 Task: Look for properties with one bedroom for rent.
Action: Mouse moved to (641, 60)
Screenshot: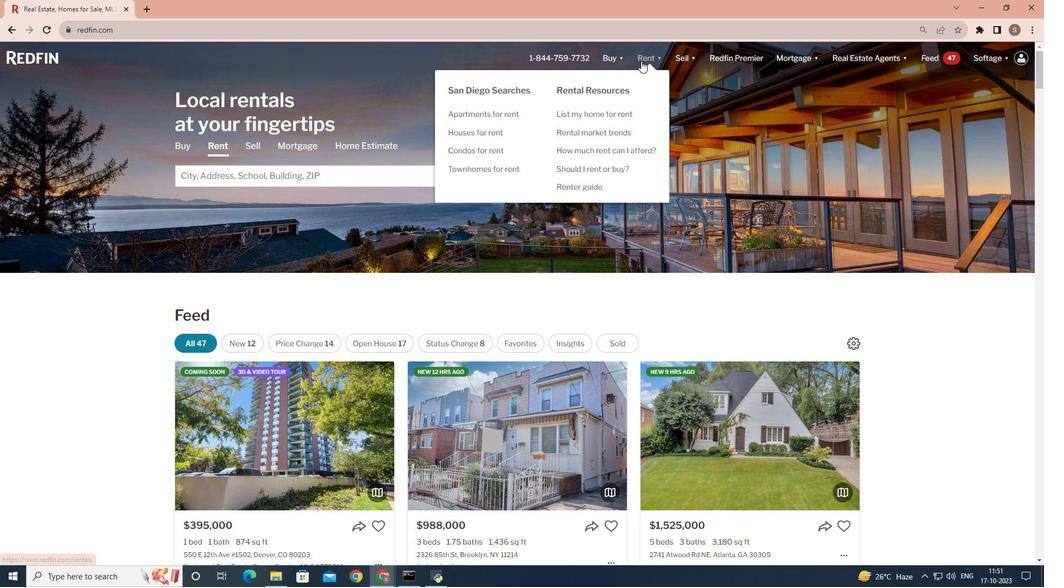 
Action: Mouse pressed left at (641, 60)
Screenshot: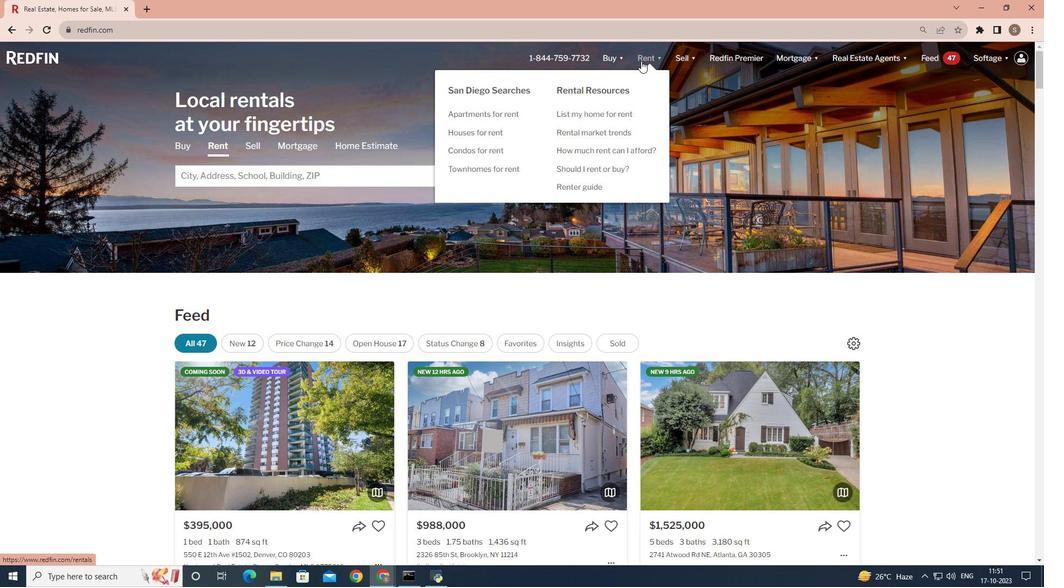 
Action: Mouse moved to (189, 304)
Screenshot: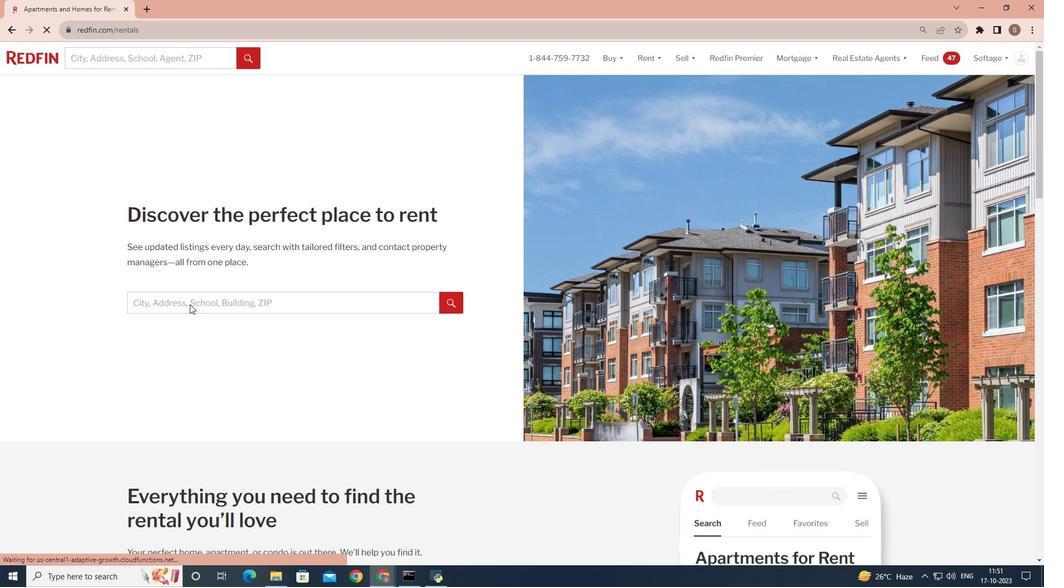 
Action: Mouse pressed left at (189, 304)
Screenshot: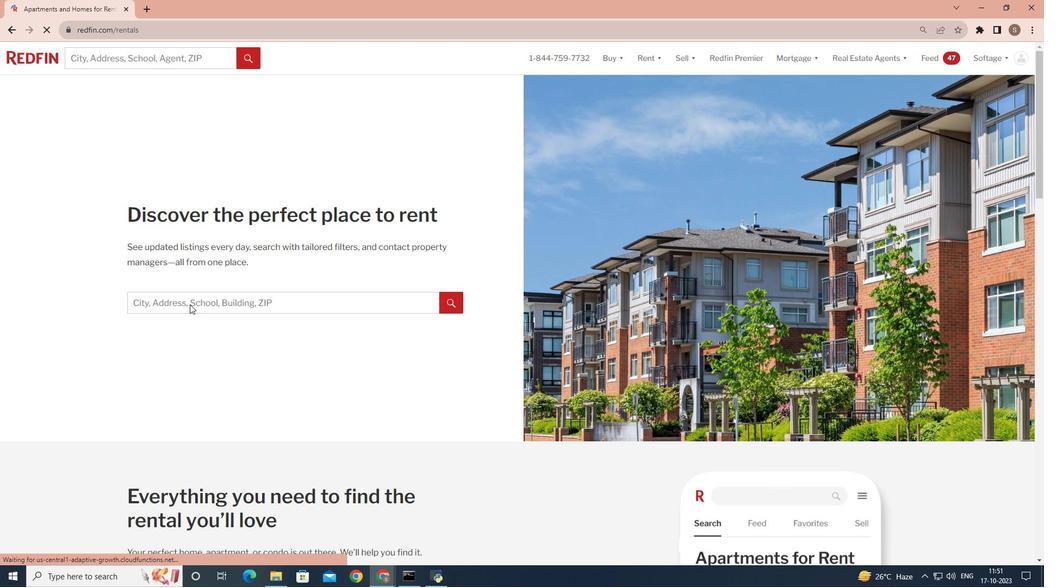 
Action: Mouse moved to (199, 302)
Screenshot: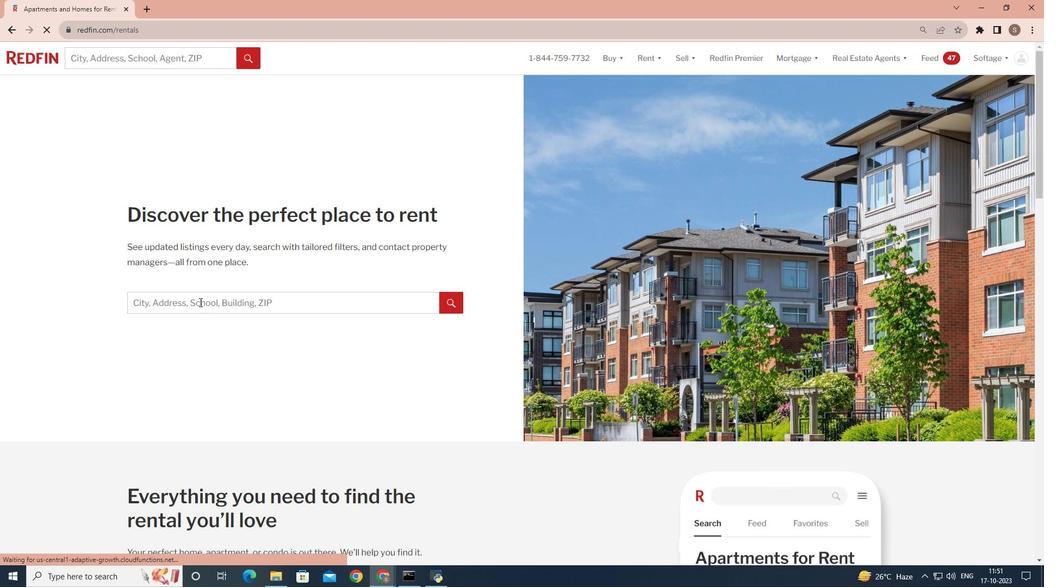 
Action: Mouse pressed left at (199, 302)
Screenshot: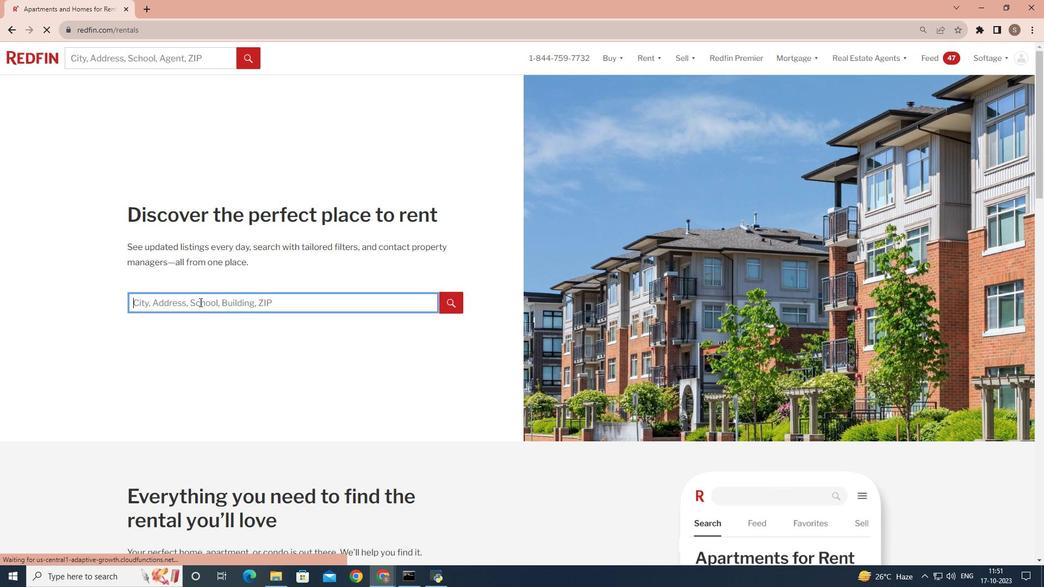 
Action: Key pressed <Key.shift>San<Key.space><Key.shift>Diego
Screenshot: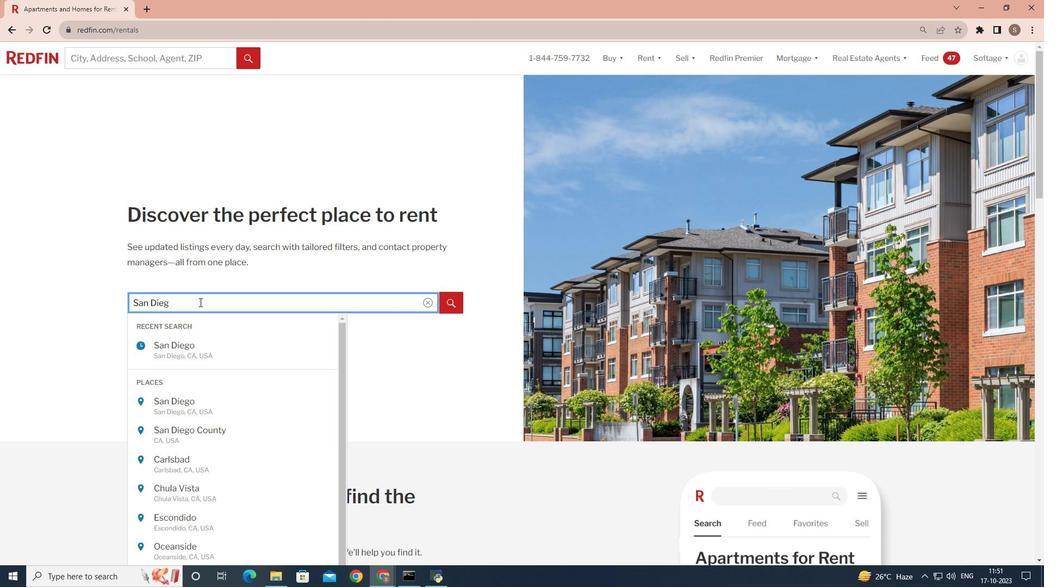 
Action: Mouse moved to (457, 313)
Screenshot: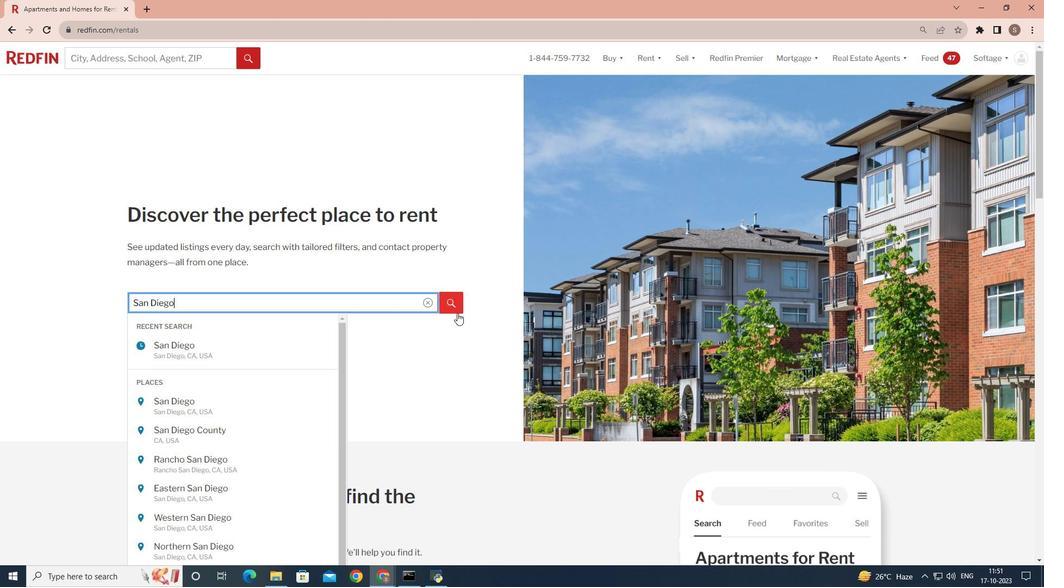 
Action: Mouse pressed left at (457, 313)
Screenshot: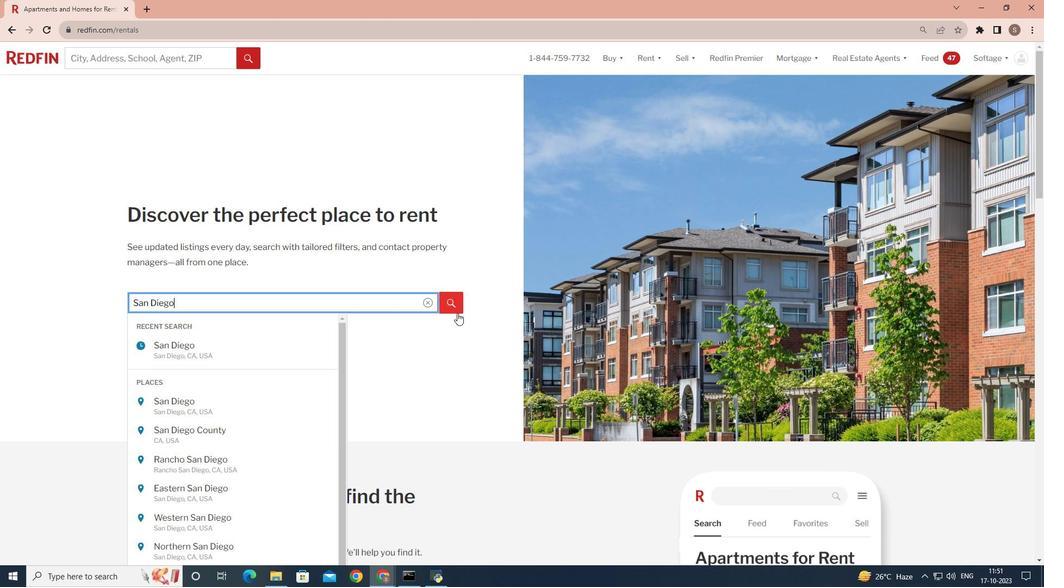 
Action: Mouse moved to (930, 134)
Screenshot: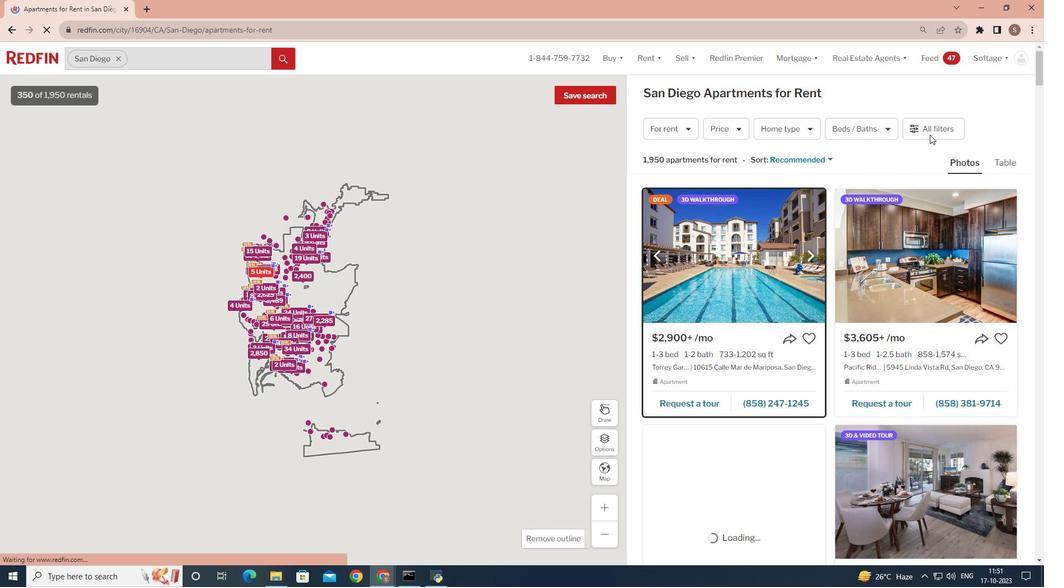 
Action: Mouse pressed left at (930, 134)
Screenshot: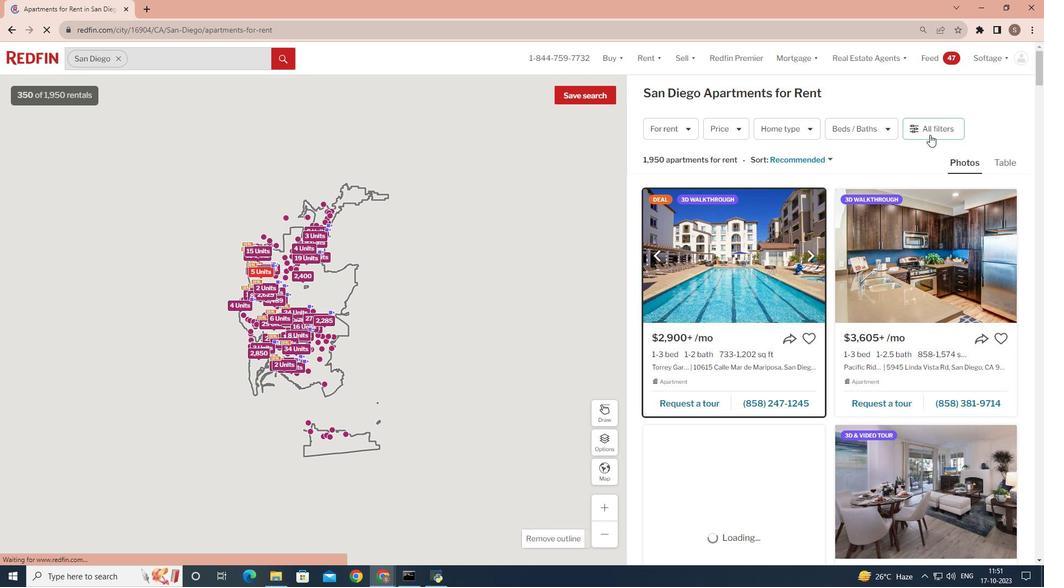 
Action: Mouse moved to (928, 134)
Screenshot: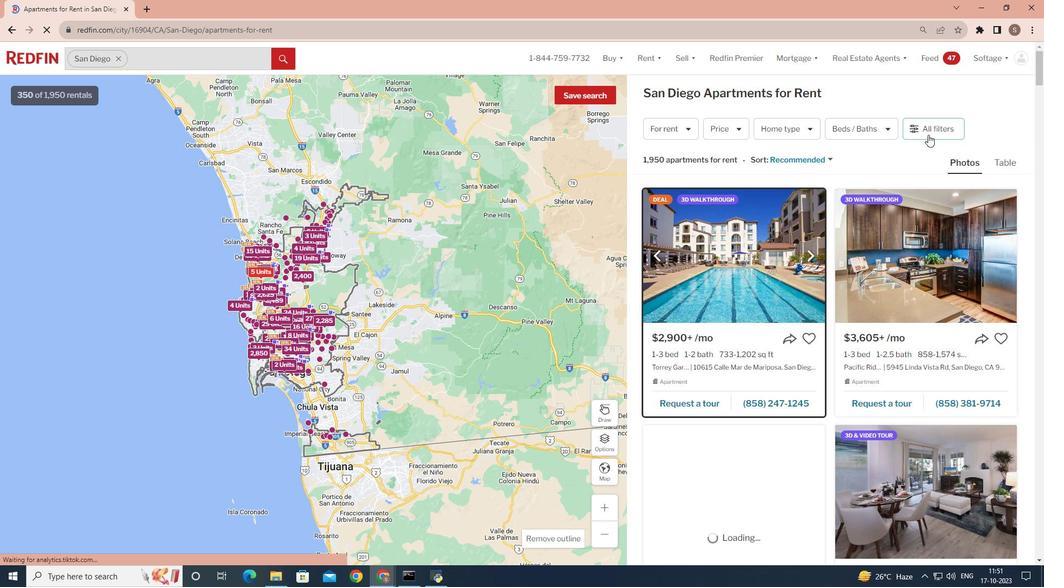 
Action: Mouse pressed left at (928, 134)
Screenshot: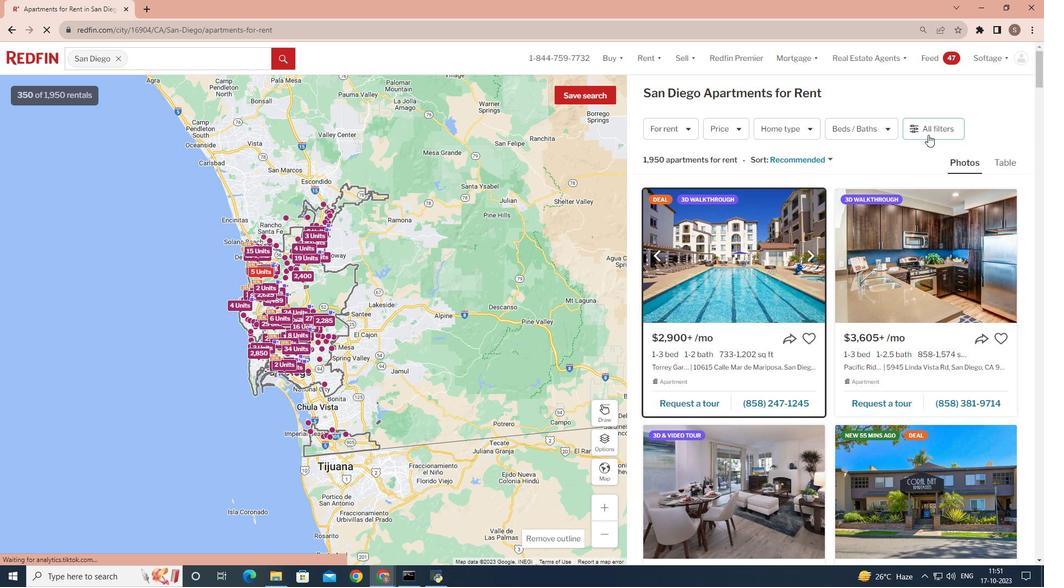 
Action: Mouse moved to (933, 132)
Screenshot: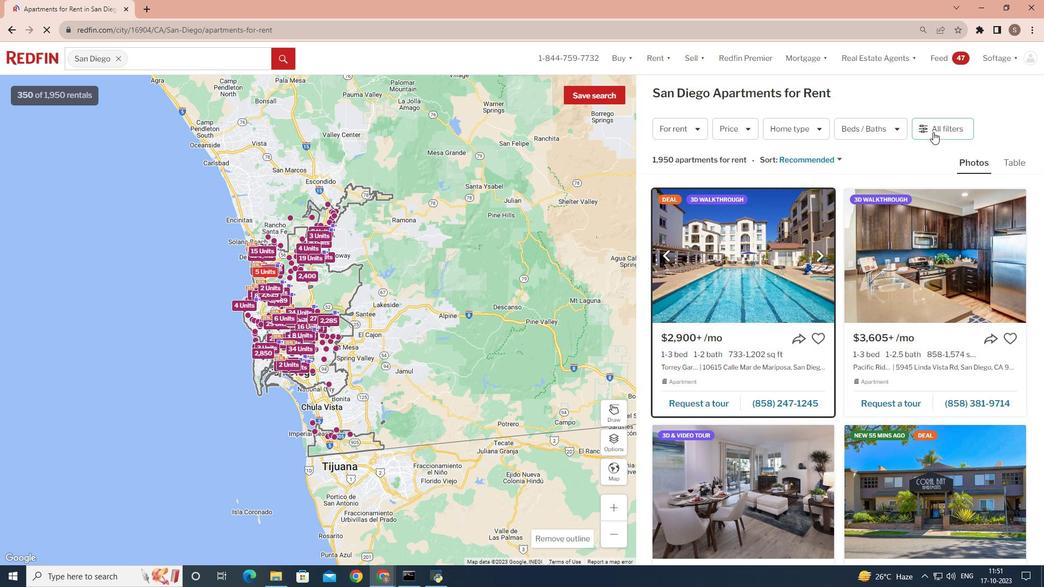 
Action: Mouse pressed left at (933, 132)
Screenshot: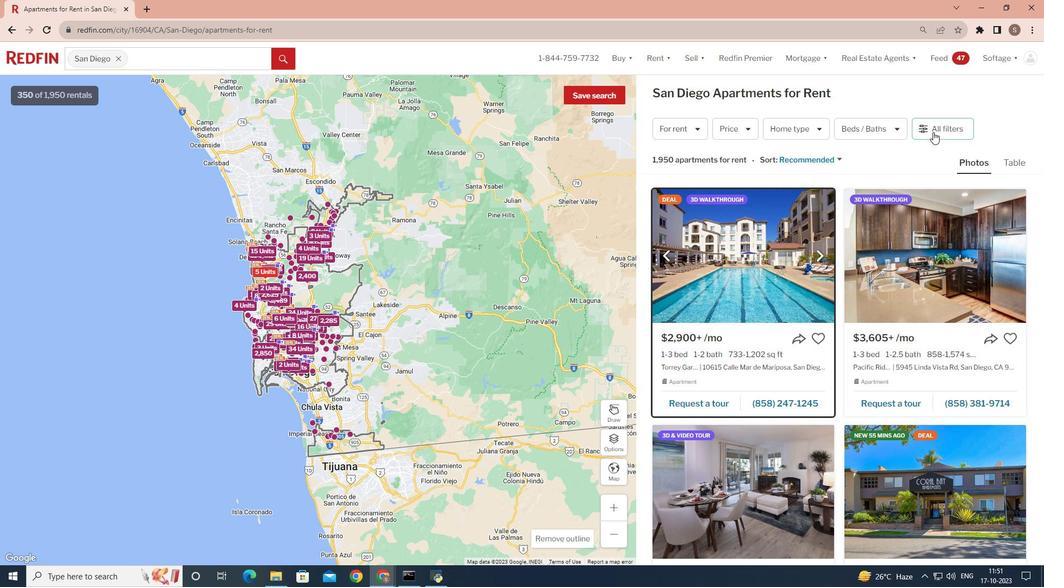 
Action: Mouse moved to (820, 308)
Screenshot: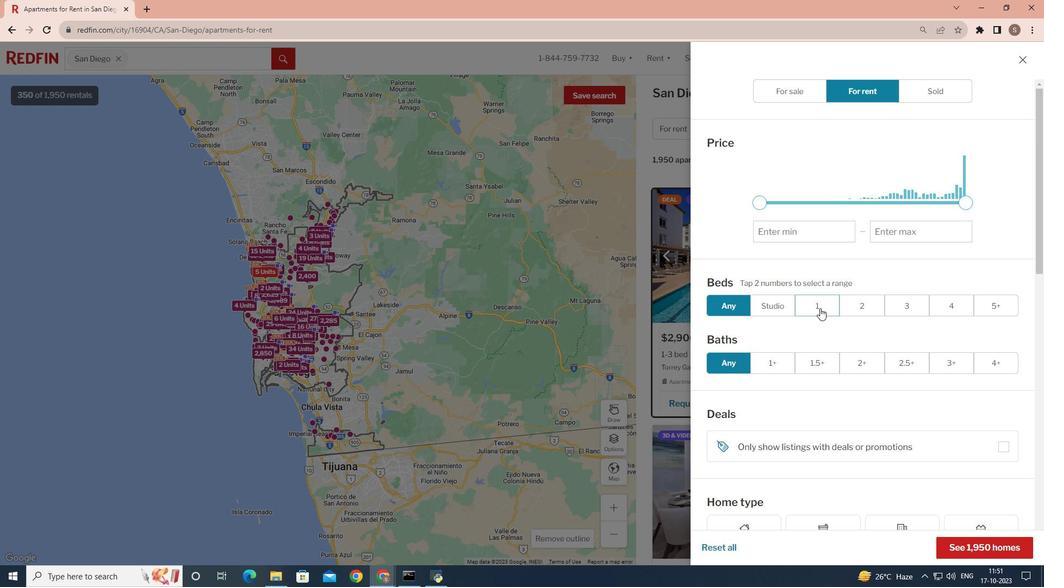 
Action: Mouse pressed left at (820, 308)
Screenshot: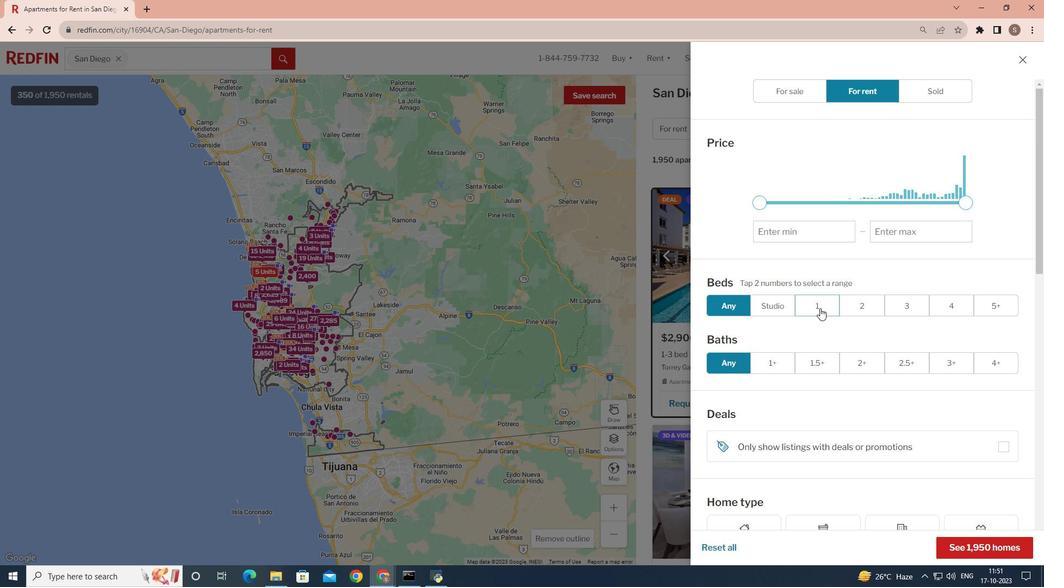 
Action: Mouse pressed left at (820, 308)
Screenshot: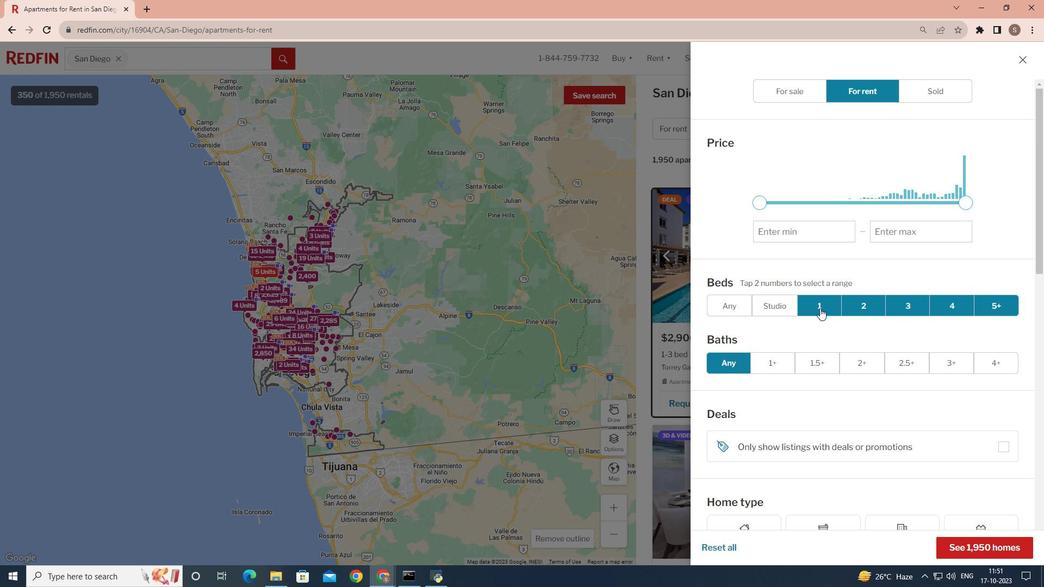 
Action: Mouse moved to (968, 551)
Screenshot: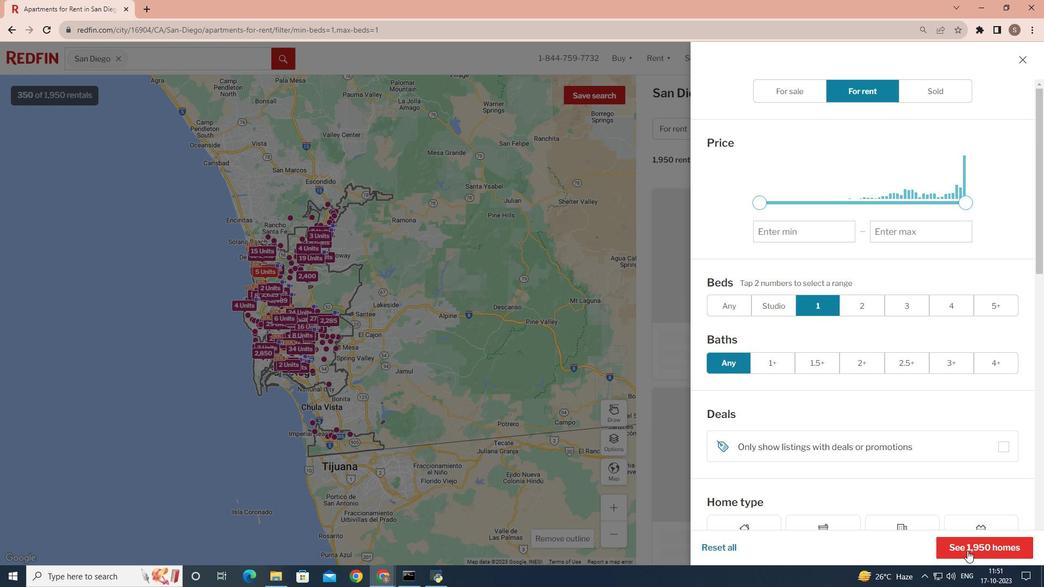 
Action: Mouse pressed left at (968, 551)
Screenshot: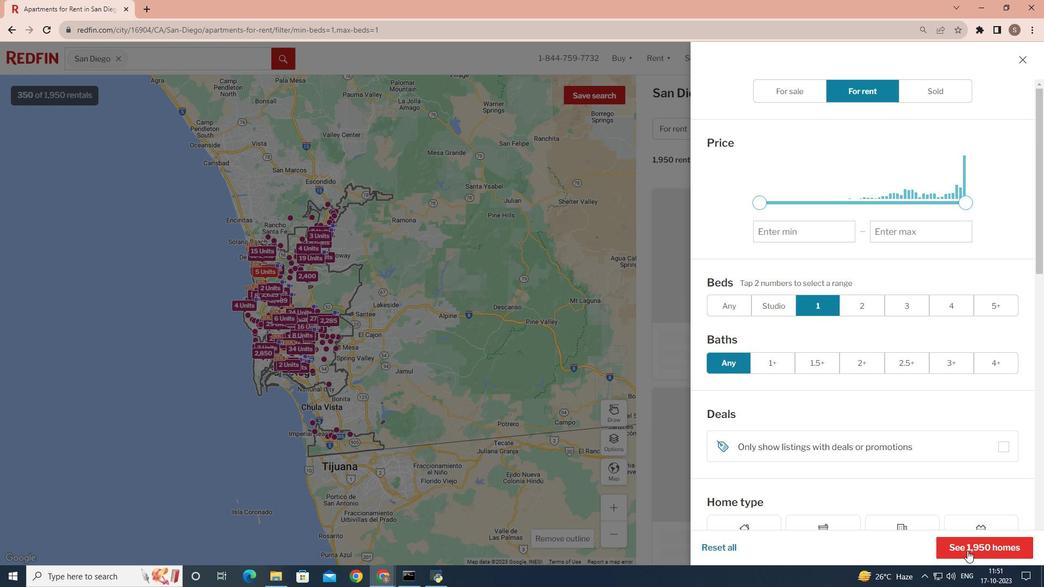 
Action: Mouse moved to (956, 533)
Screenshot: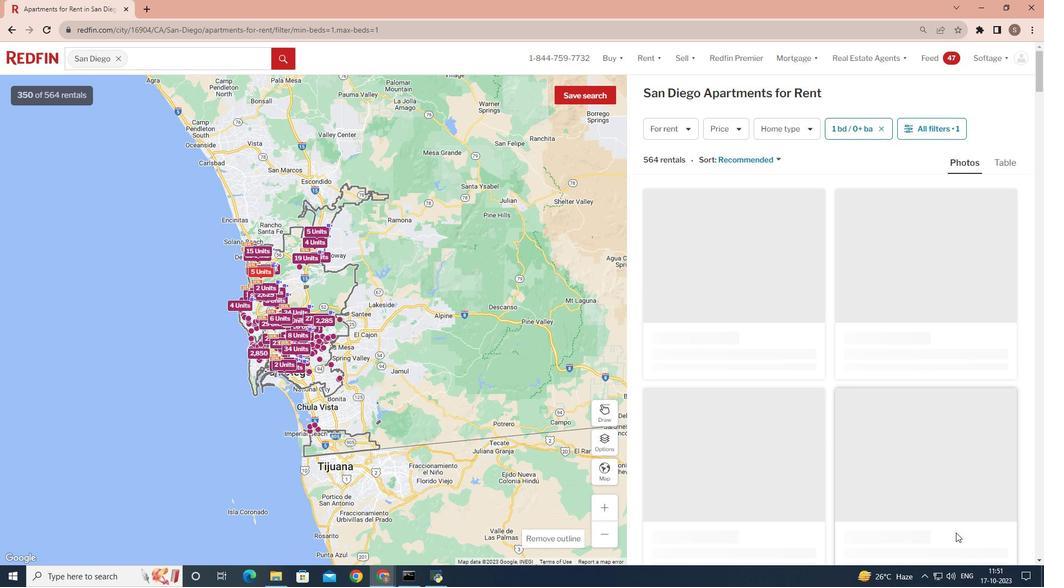 
